 Task: Look for products with blueberry flavor.
Action: Mouse moved to (18, 79)
Screenshot: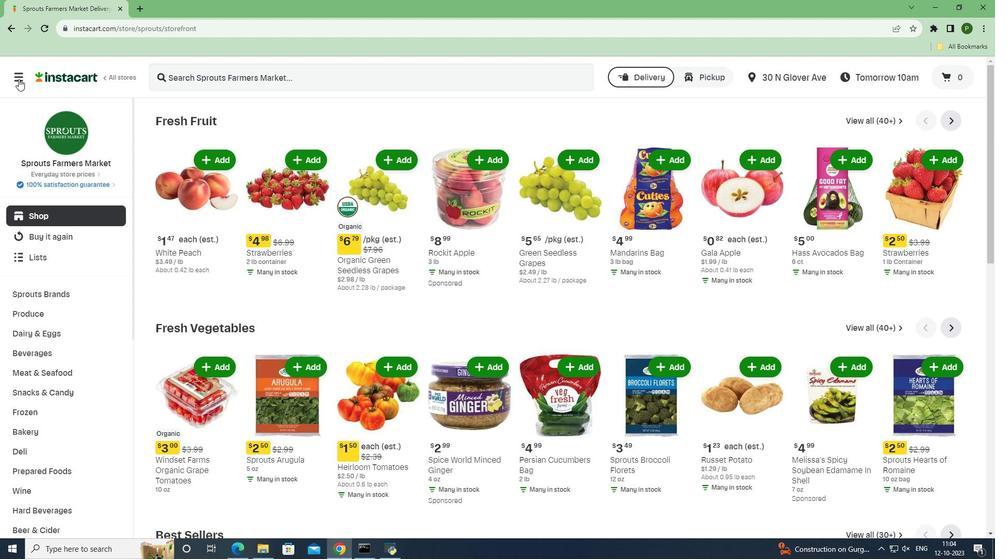 
Action: Mouse pressed left at (18, 79)
Screenshot: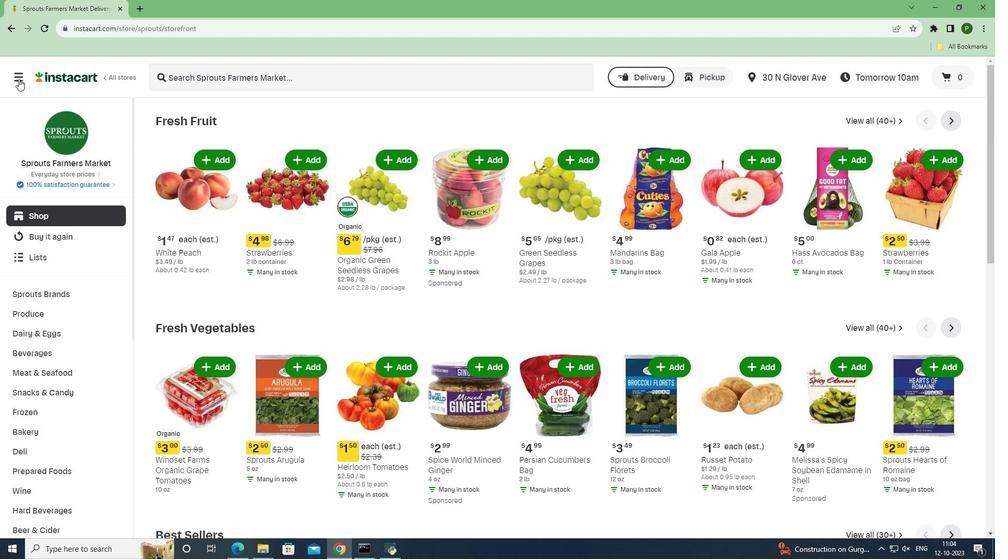 
Action: Mouse moved to (38, 272)
Screenshot: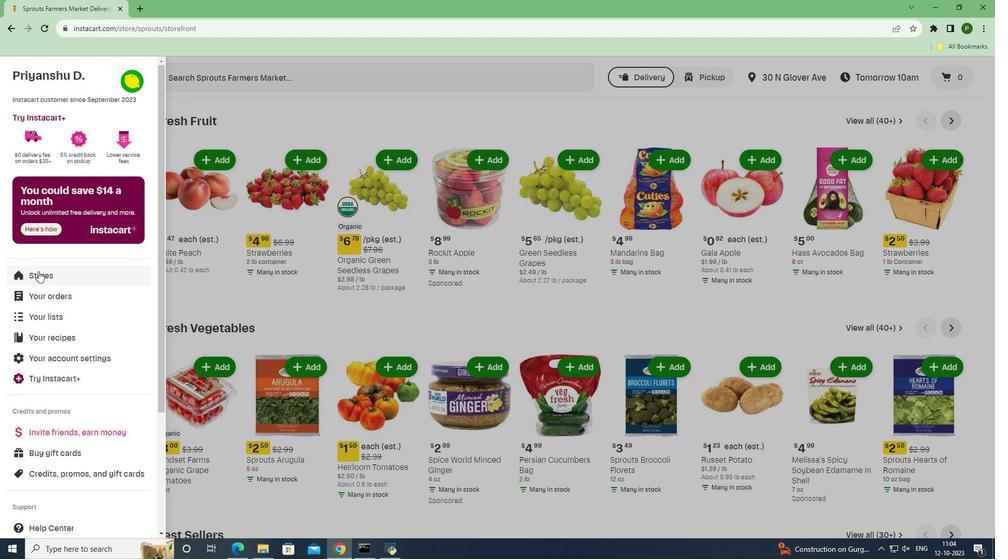
Action: Mouse pressed left at (38, 272)
Screenshot: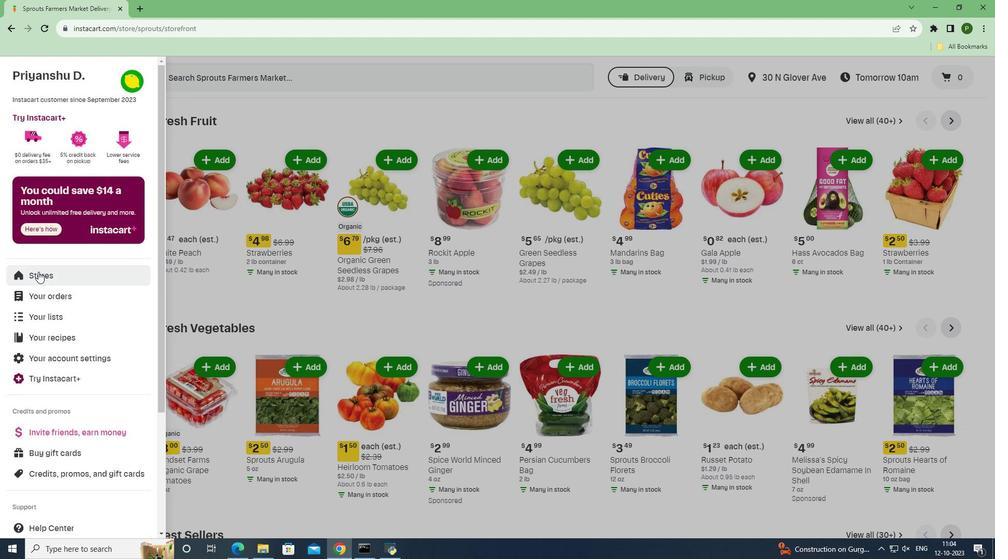 
Action: Mouse moved to (238, 118)
Screenshot: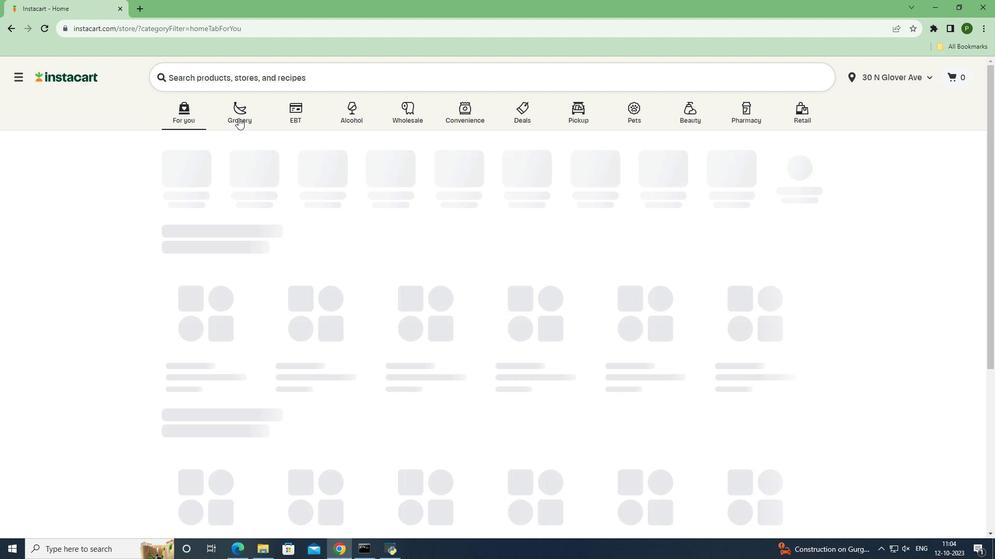 
Action: Mouse pressed left at (238, 118)
Screenshot: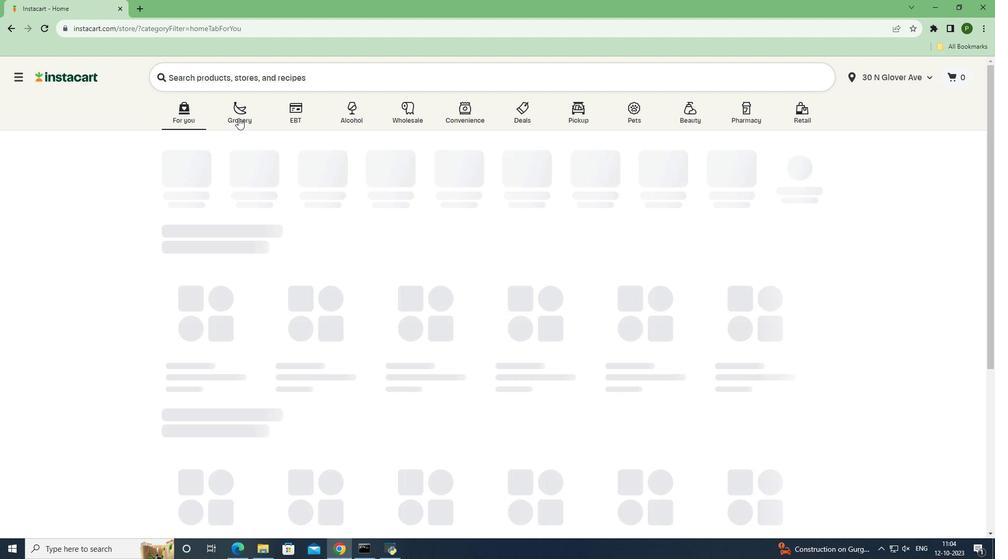 
Action: Mouse moved to (419, 245)
Screenshot: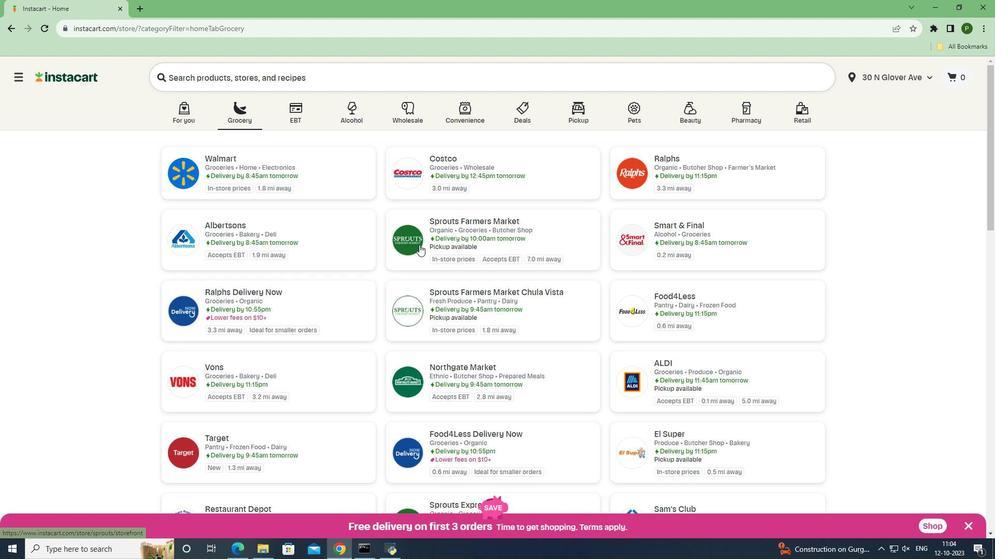 
Action: Mouse pressed left at (419, 245)
Screenshot: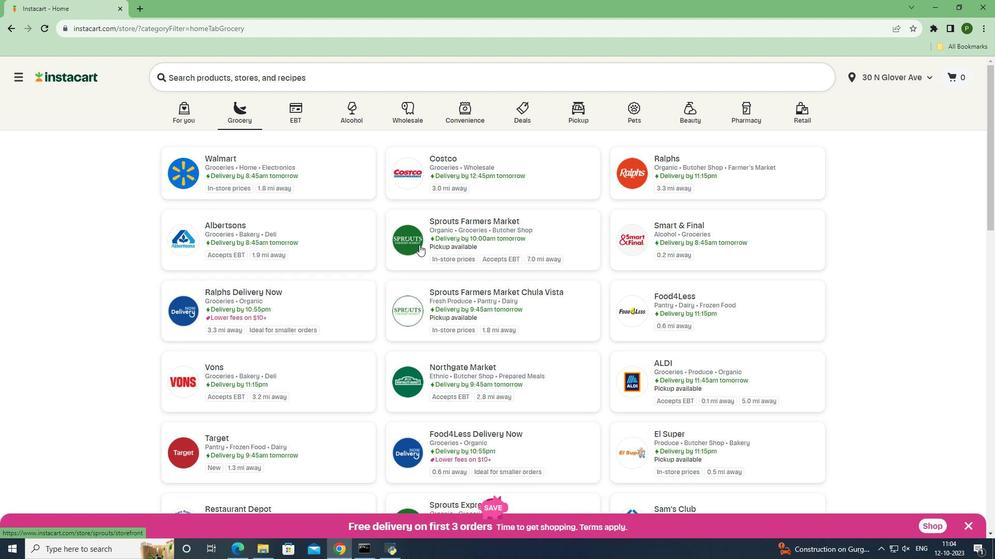 
Action: Mouse moved to (68, 353)
Screenshot: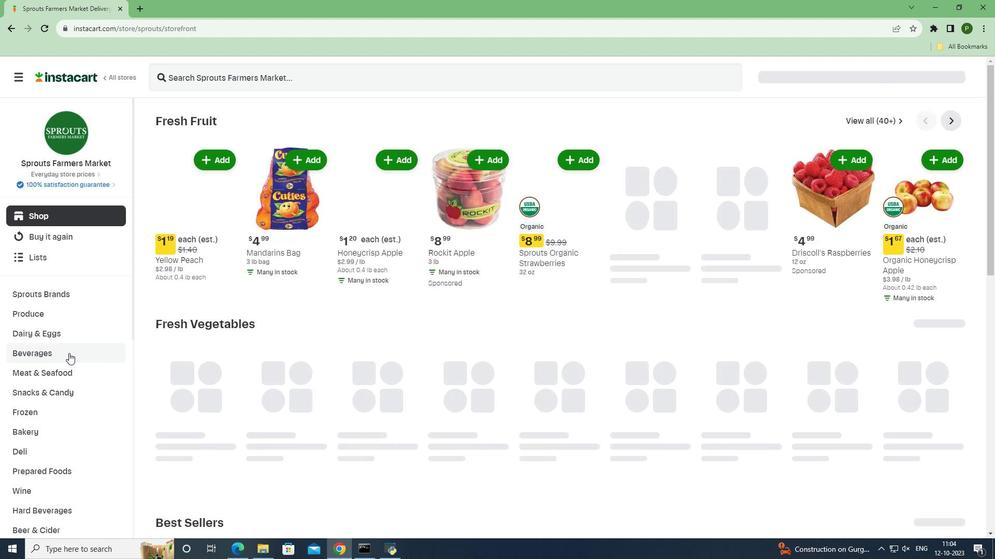
Action: Mouse pressed left at (68, 353)
Screenshot: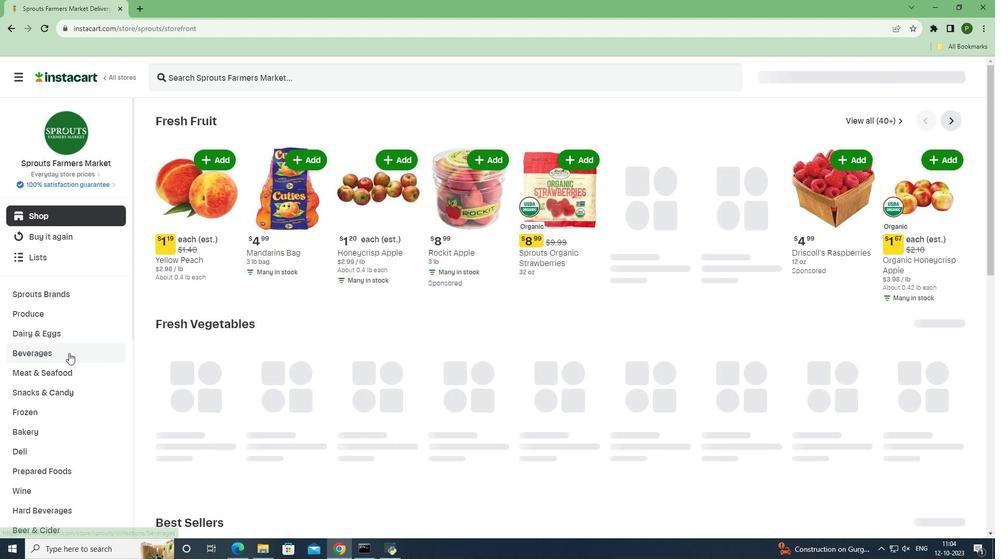 
Action: Mouse moved to (453, 144)
Screenshot: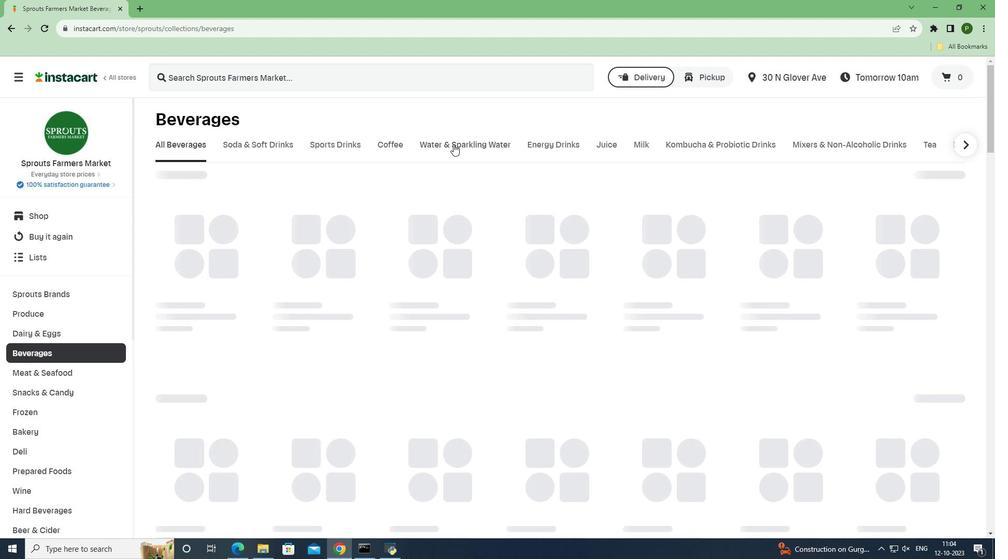 
Action: Mouse pressed left at (453, 144)
Screenshot: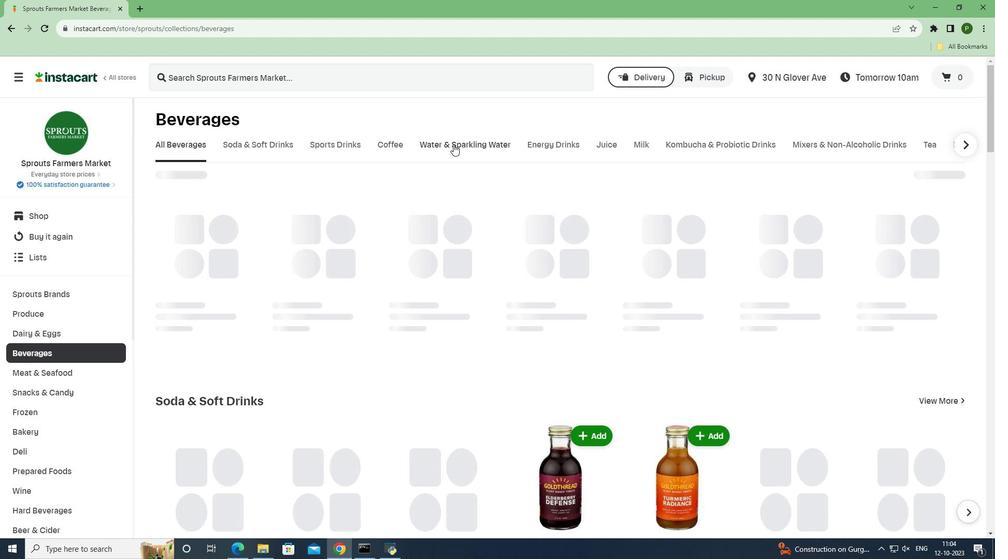 
Action: Mouse moved to (190, 232)
Screenshot: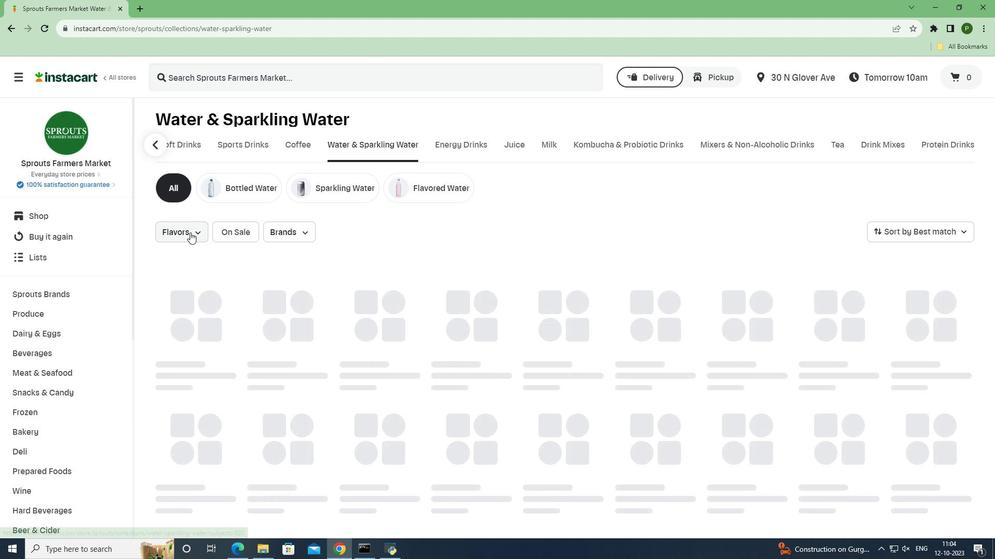 
Action: Mouse pressed left at (190, 232)
Screenshot: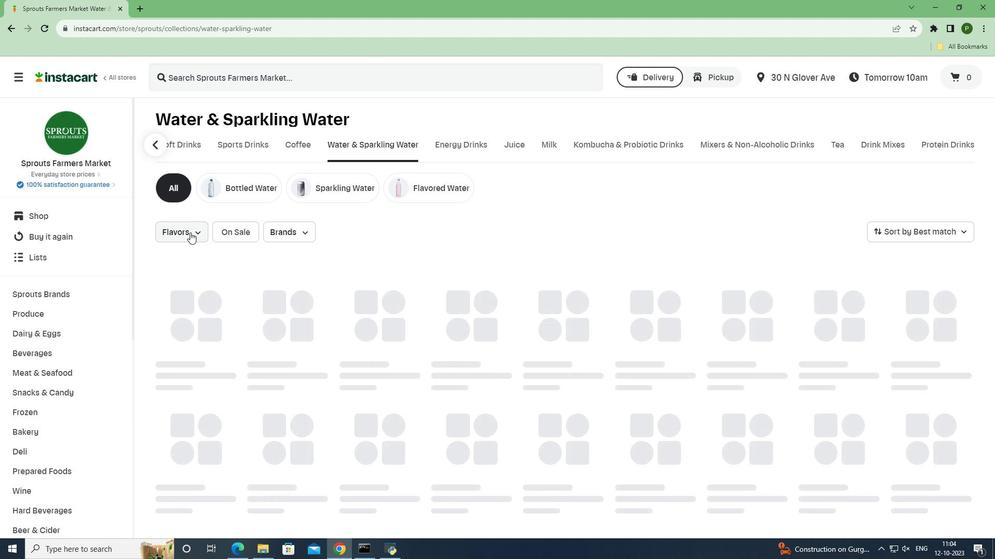 
Action: Mouse moved to (223, 325)
Screenshot: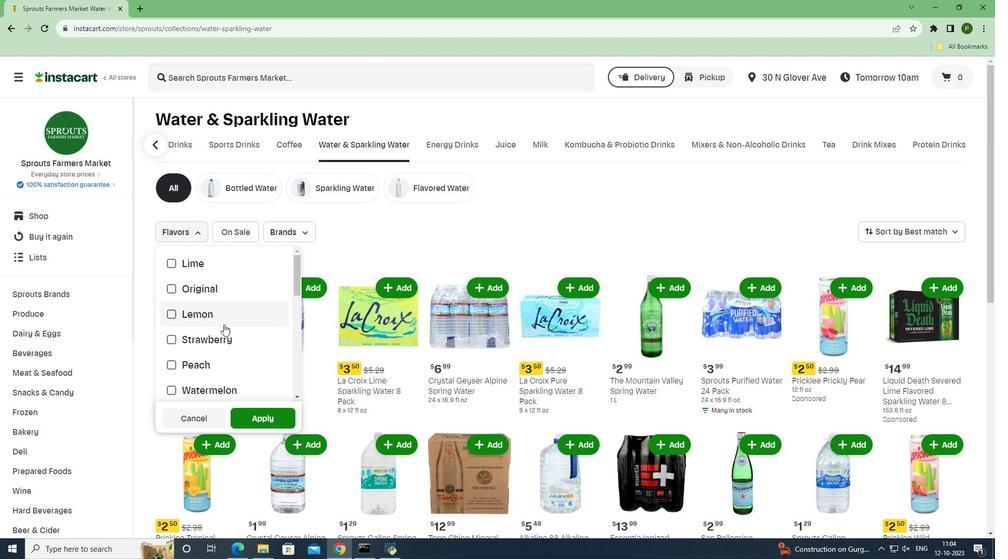 
Action: Mouse scrolled (223, 324) with delta (0, 0)
Screenshot: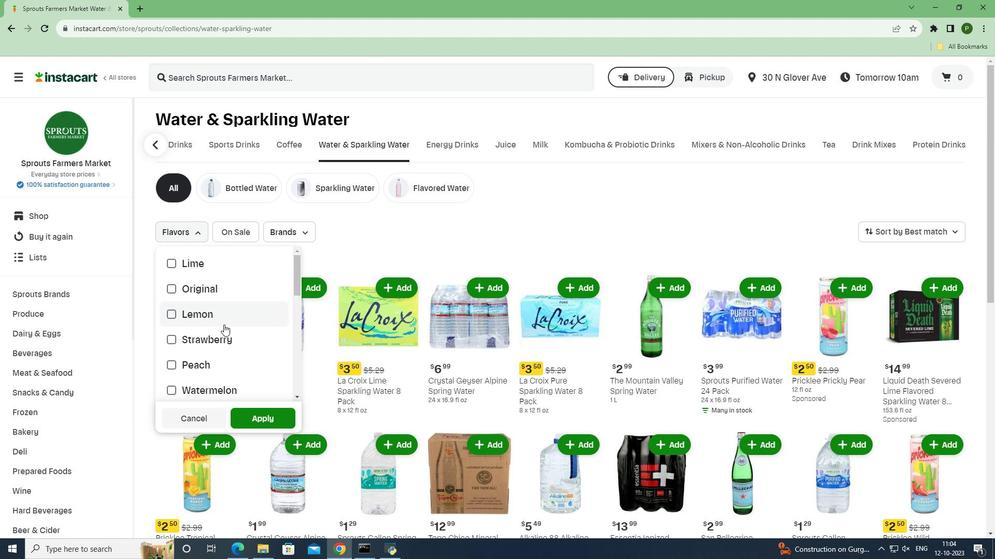 
Action: Mouse scrolled (223, 324) with delta (0, 0)
Screenshot: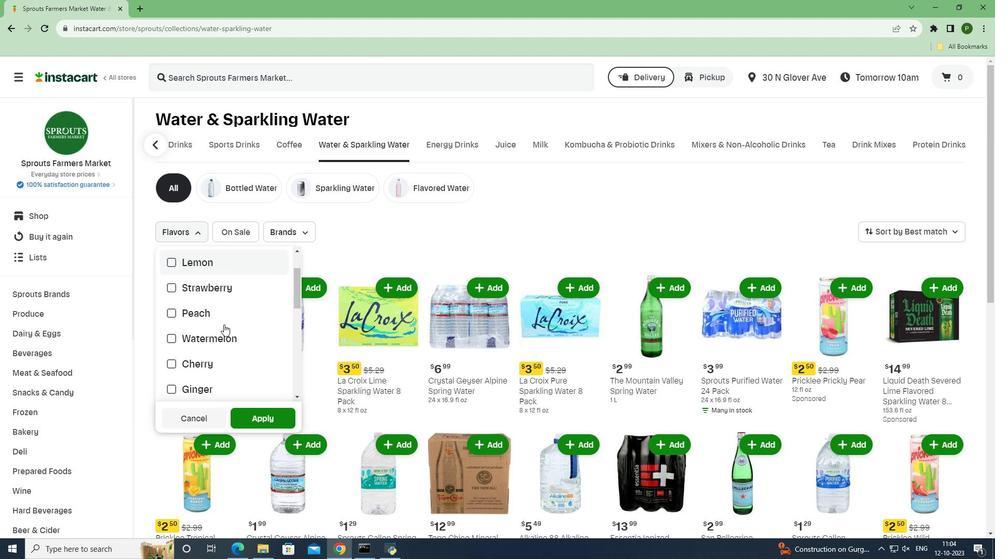 
Action: Mouse scrolled (223, 324) with delta (0, 0)
Screenshot: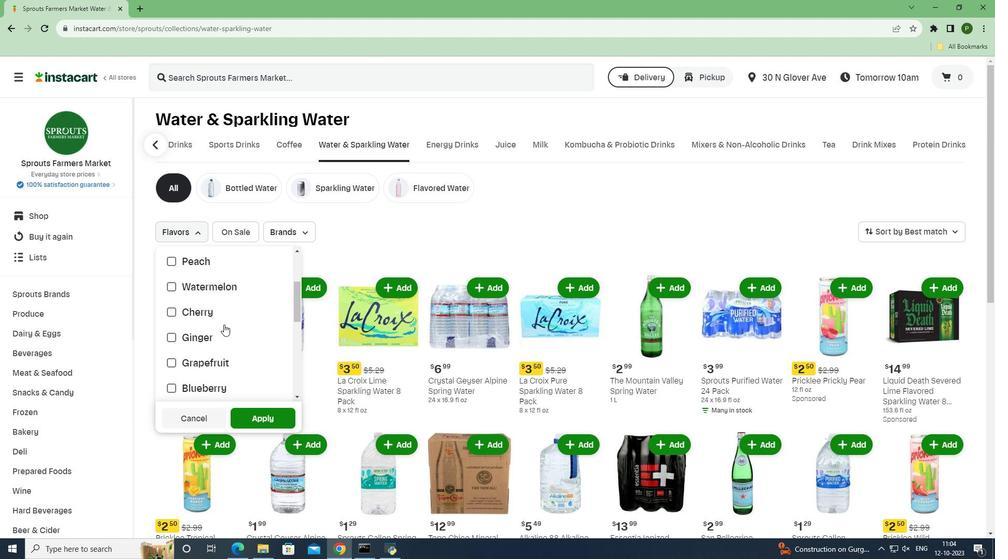 
Action: Mouse moved to (224, 334)
Screenshot: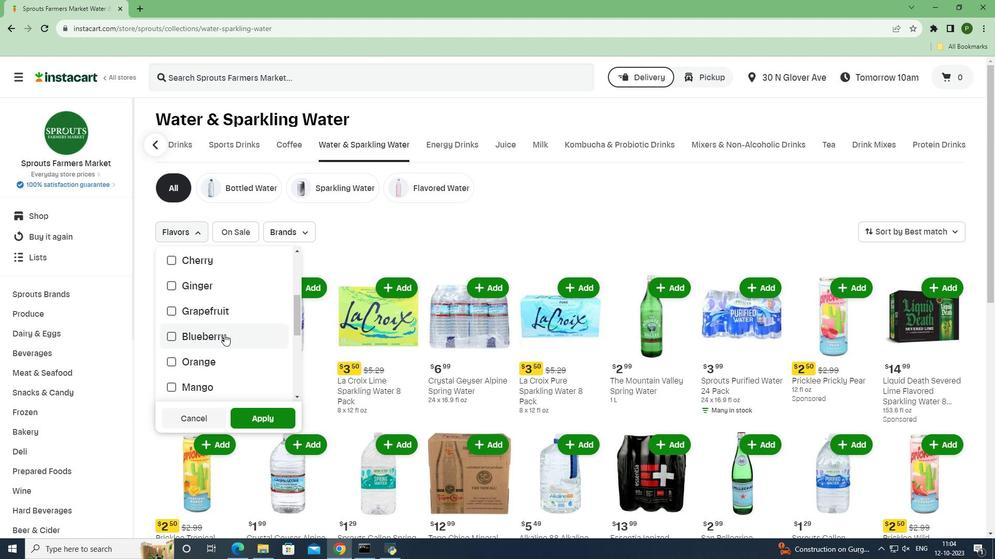 
Action: Mouse pressed left at (224, 334)
Screenshot: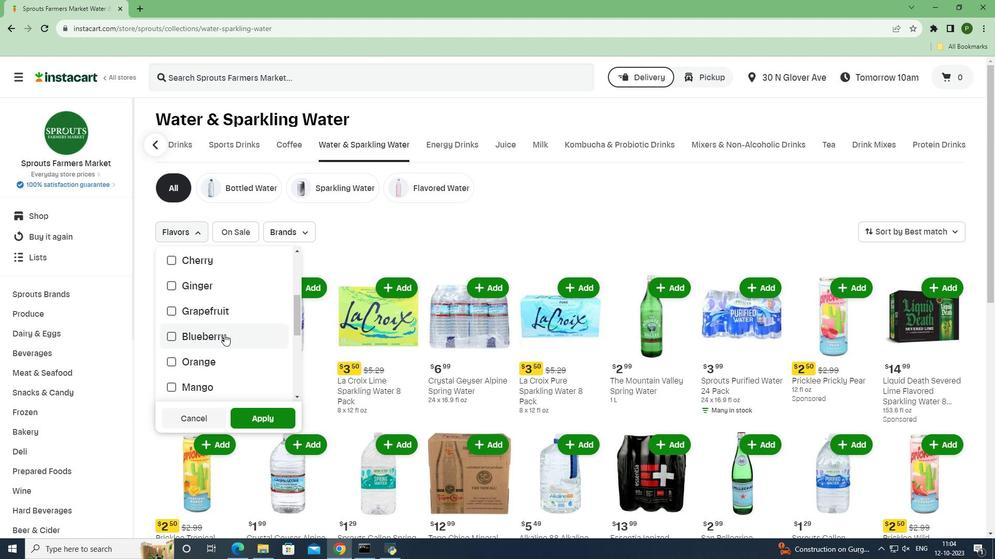 
Action: Mouse moved to (252, 421)
Screenshot: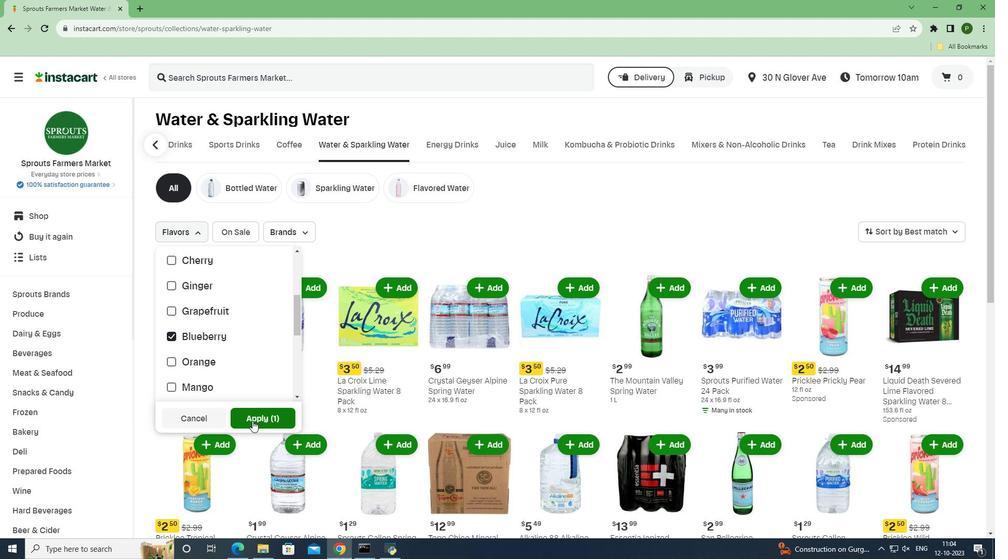 
Action: Mouse pressed left at (252, 421)
Screenshot: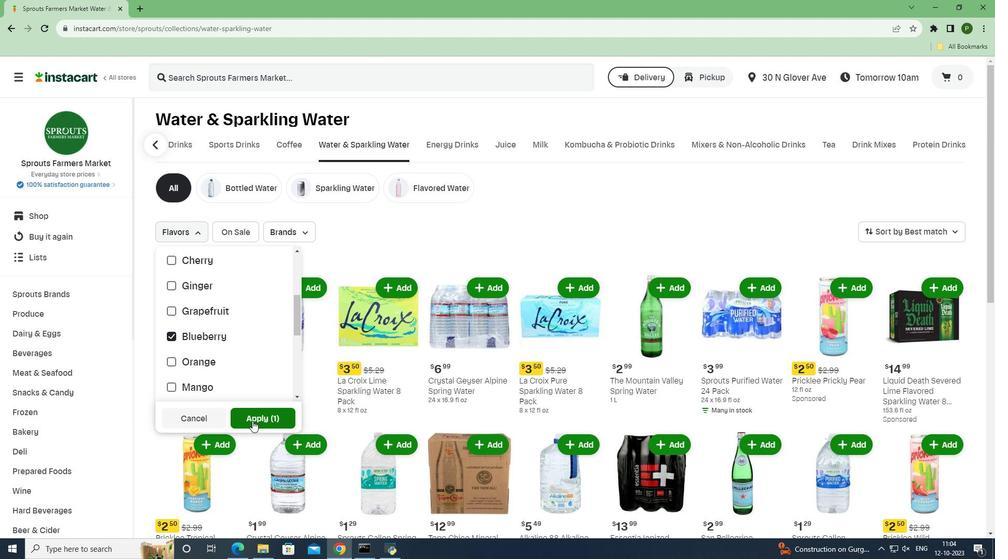 
Action: Mouse moved to (443, 442)
Screenshot: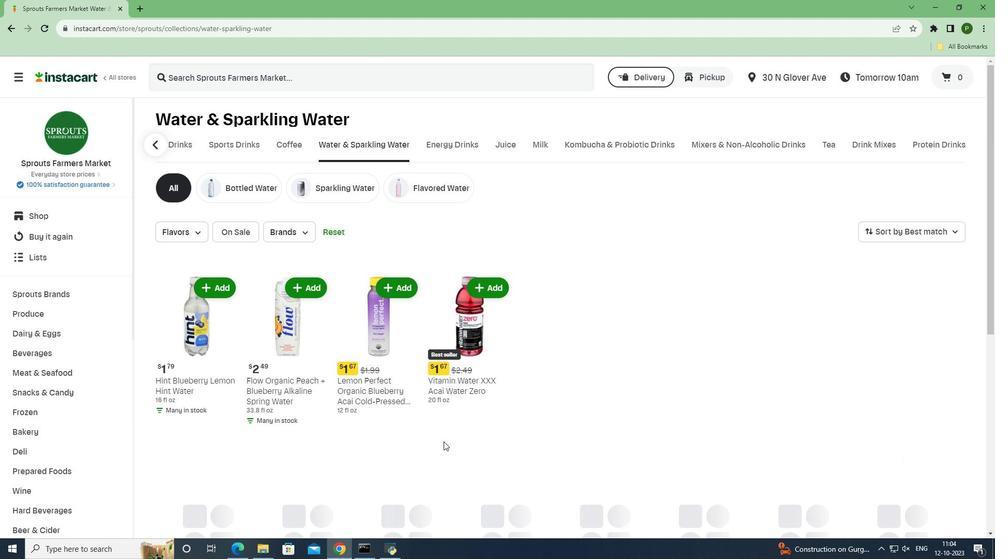 
